 Task: Create a sub task Release to Production / Go Live for the task  Upgrade and migrate company software development to a cloud-based solution in the project AgileHaven , assign it to team member softage.1@softage.net and update the status of the sub task to  Off Track , set the priority of the sub task to High
Action: Mouse moved to (667, 306)
Screenshot: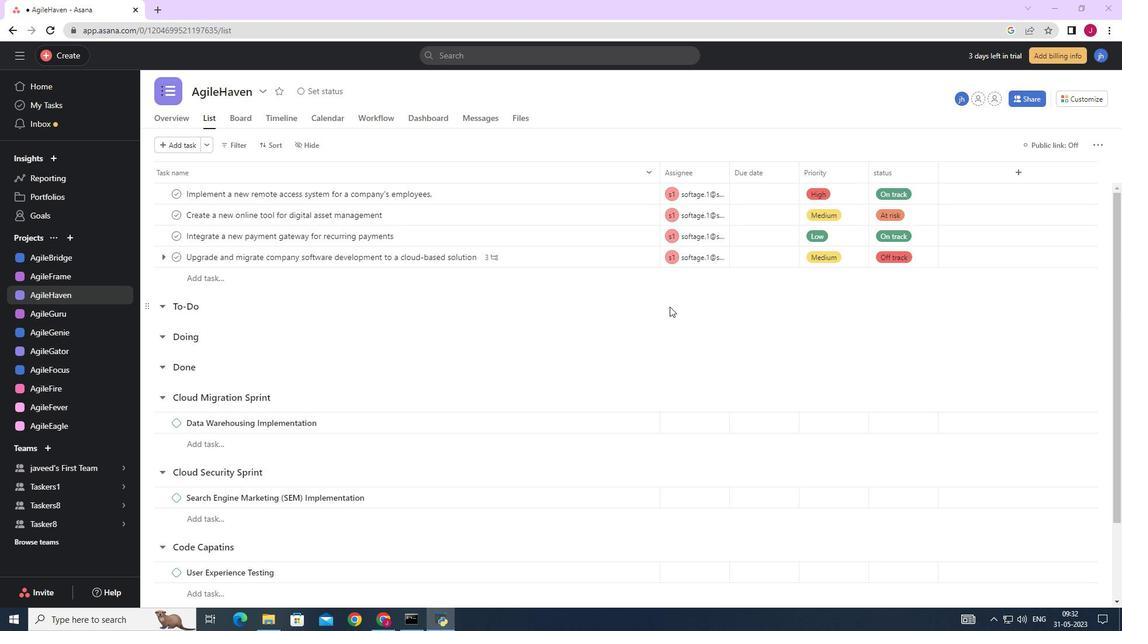 
Action: Mouse scrolled (667, 306) with delta (0, 0)
Screenshot: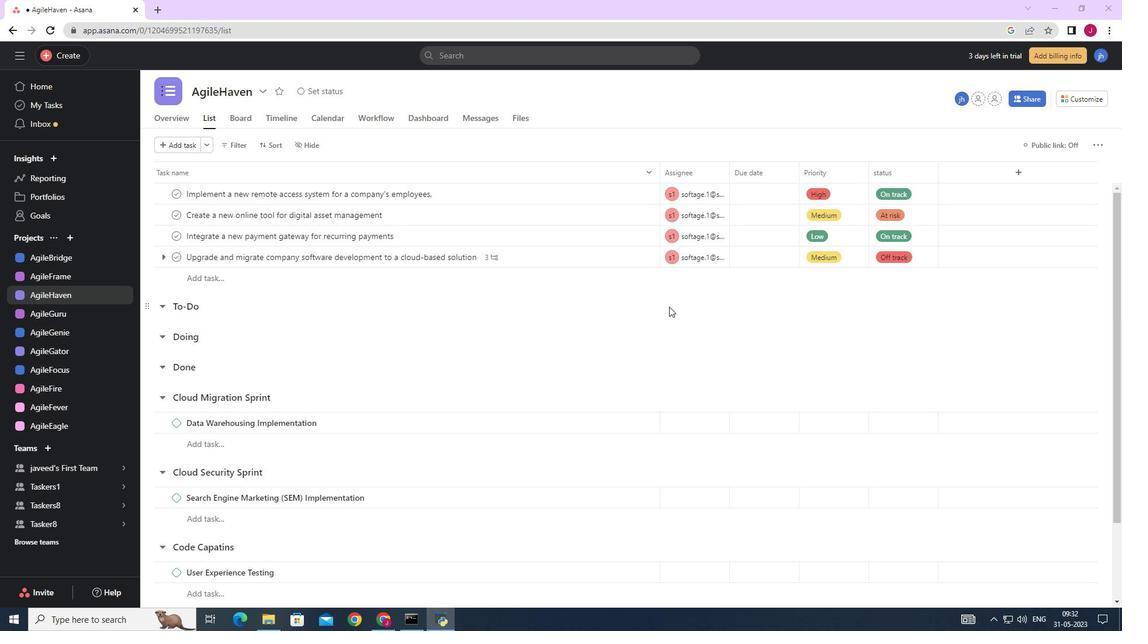 
Action: Mouse scrolled (667, 306) with delta (0, 0)
Screenshot: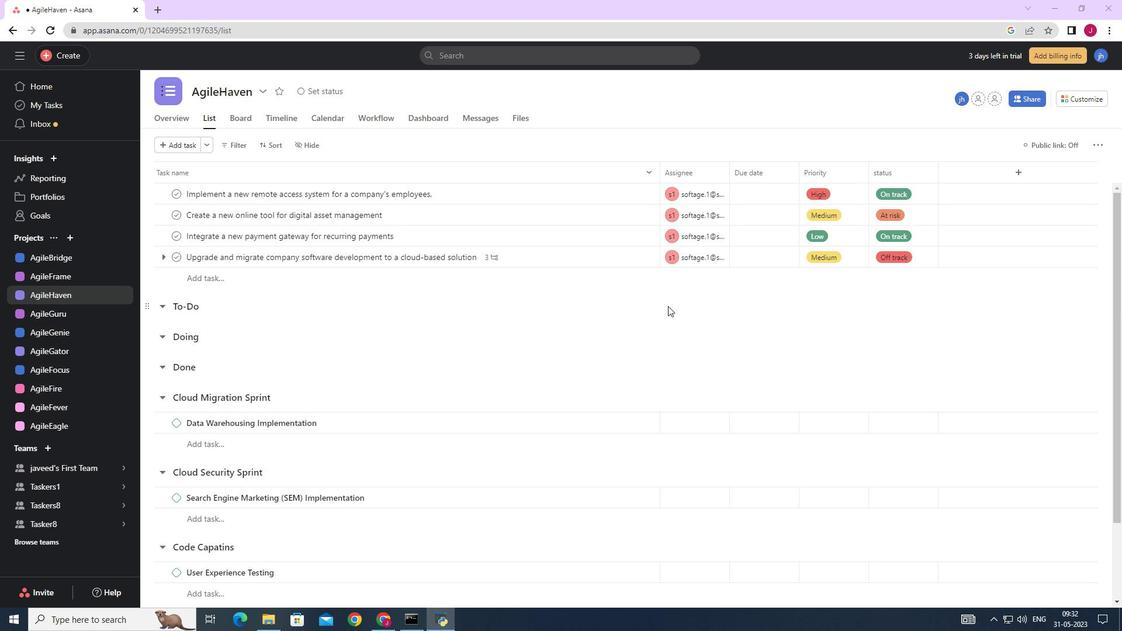 
Action: Mouse scrolled (667, 306) with delta (0, 0)
Screenshot: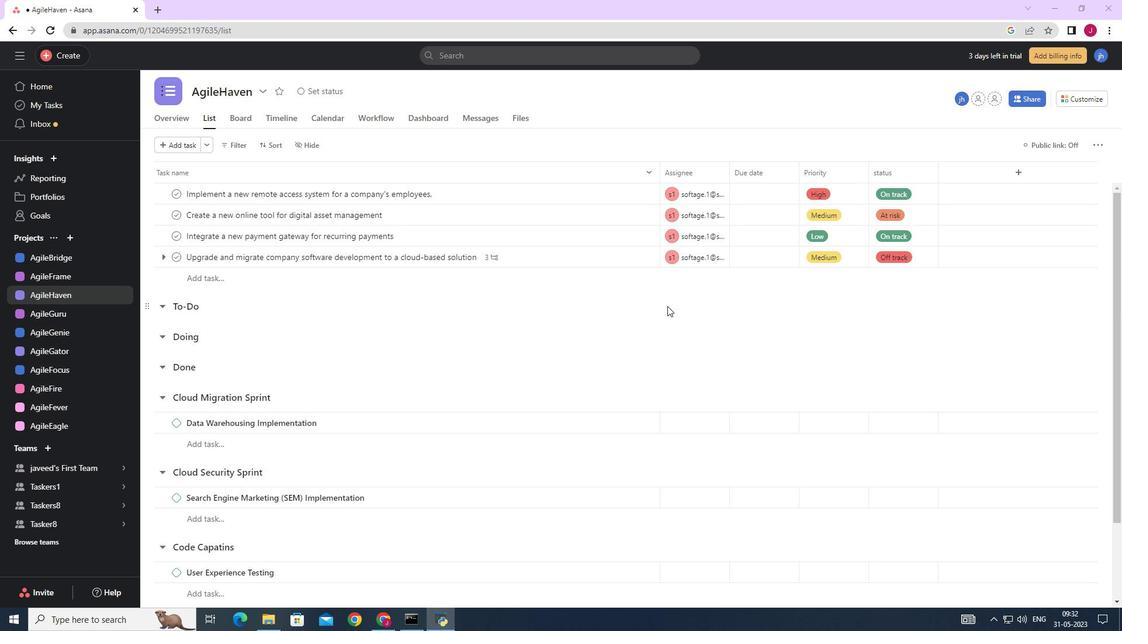
Action: Mouse moved to (603, 260)
Screenshot: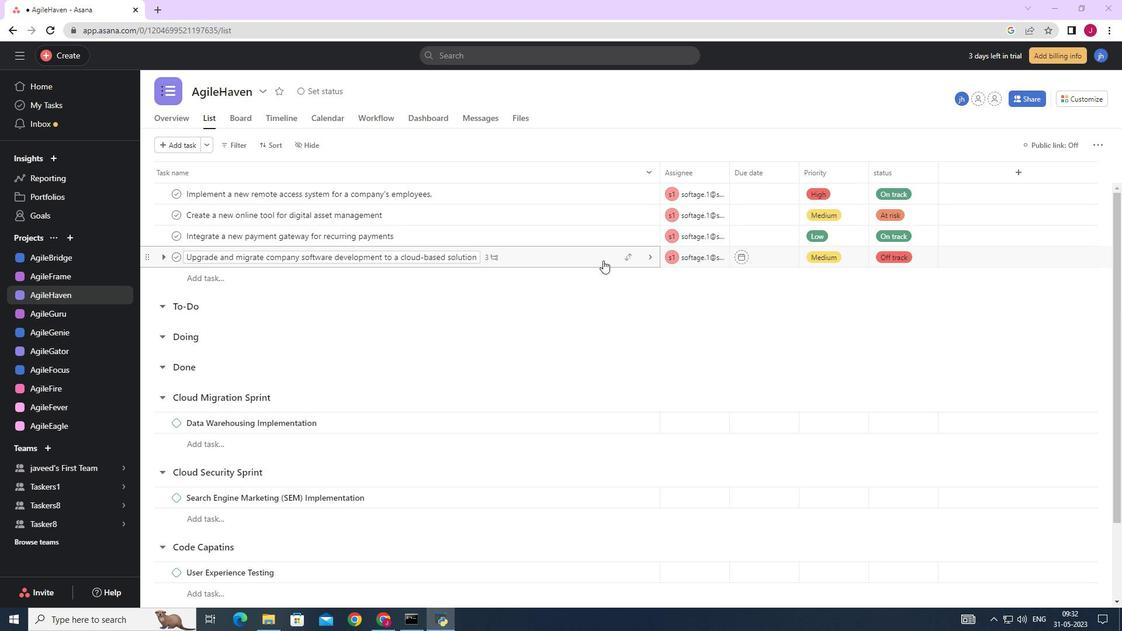
Action: Mouse pressed left at (603, 260)
Screenshot: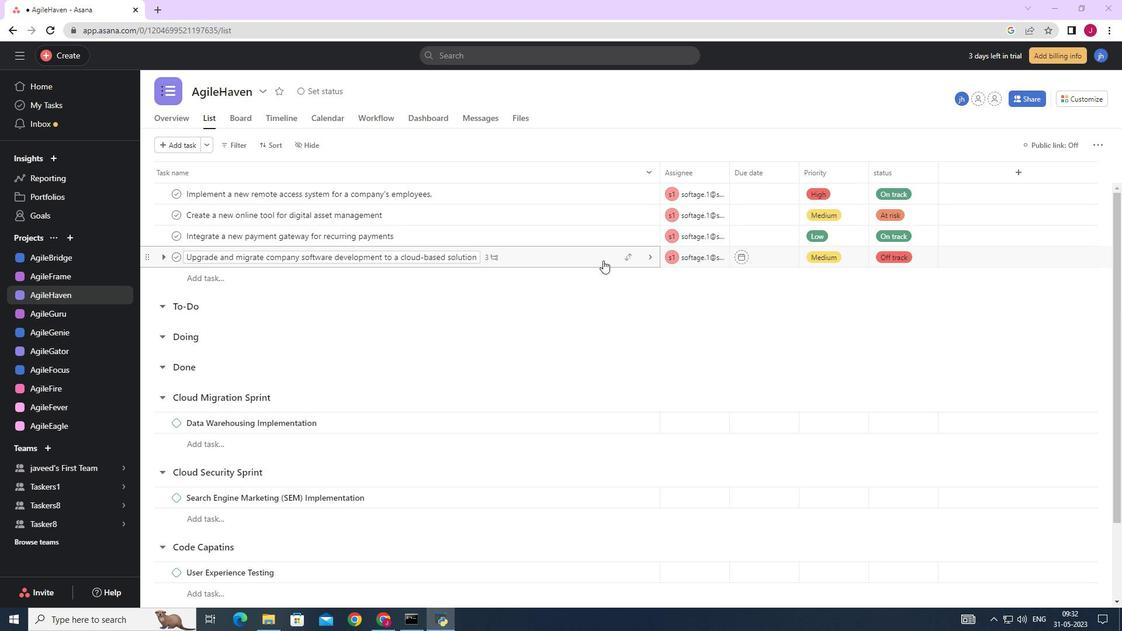 
Action: Mouse moved to (773, 433)
Screenshot: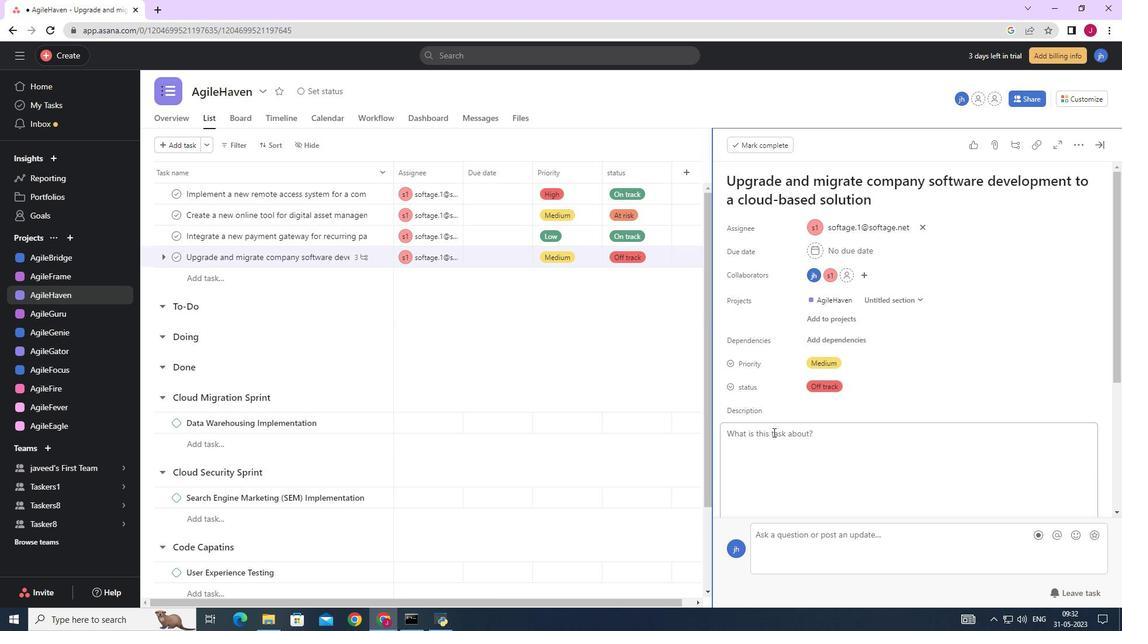
Action: Mouse scrolled (773, 433) with delta (0, 0)
Screenshot: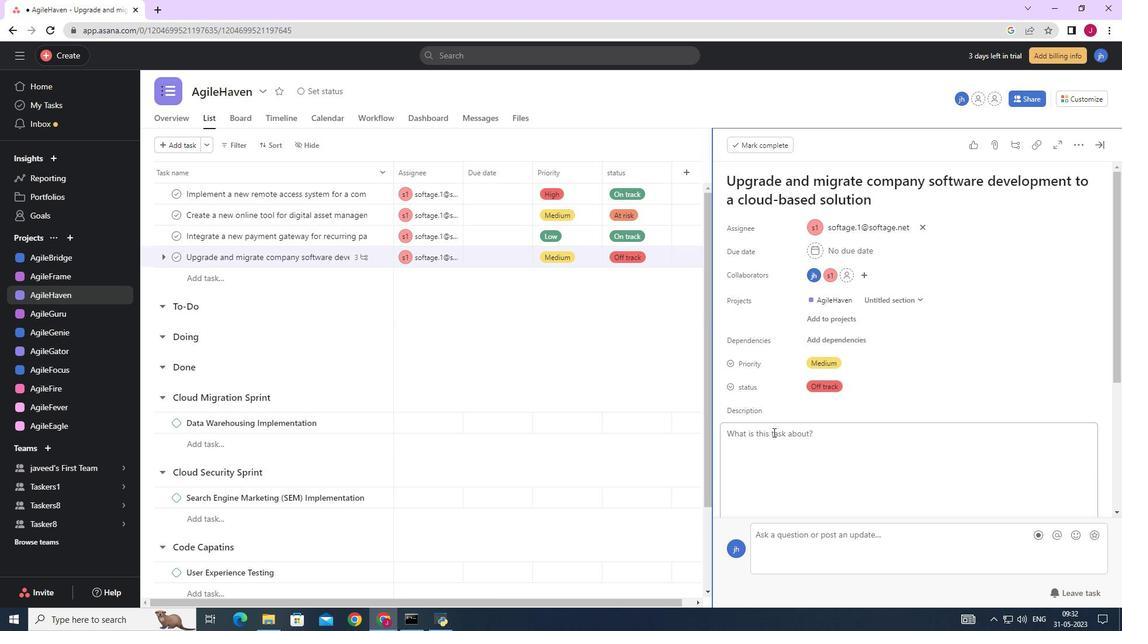 
Action: Mouse scrolled (773, 433) with delta (0, 0)
Screenshot: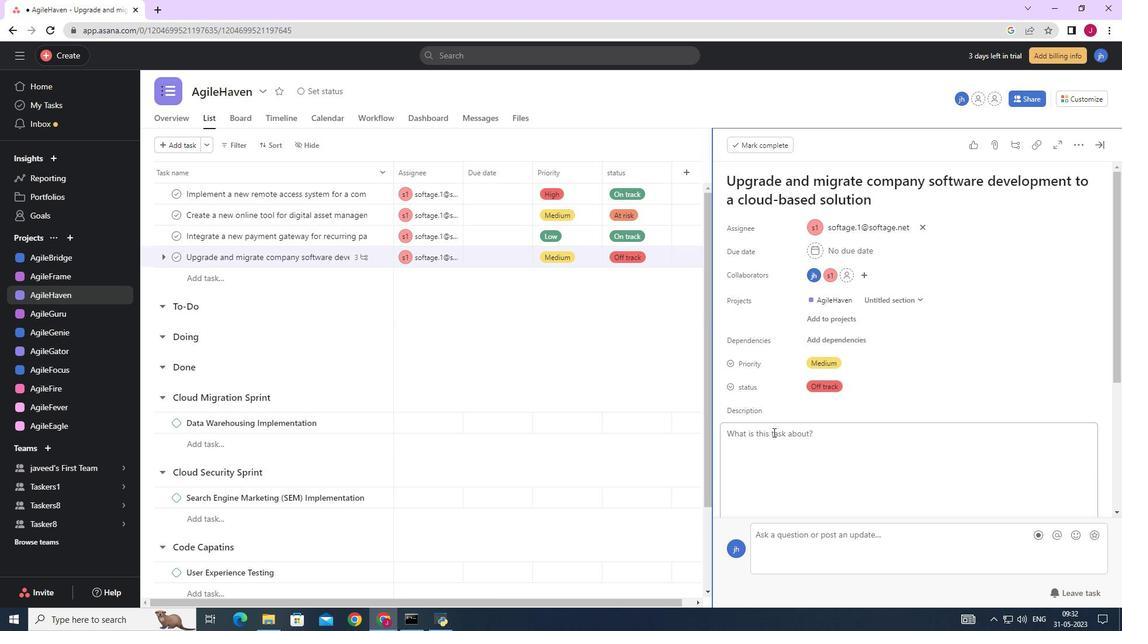 
Action: Mouse scrolled (773, 433) with delta (0, 0)
Screenshot: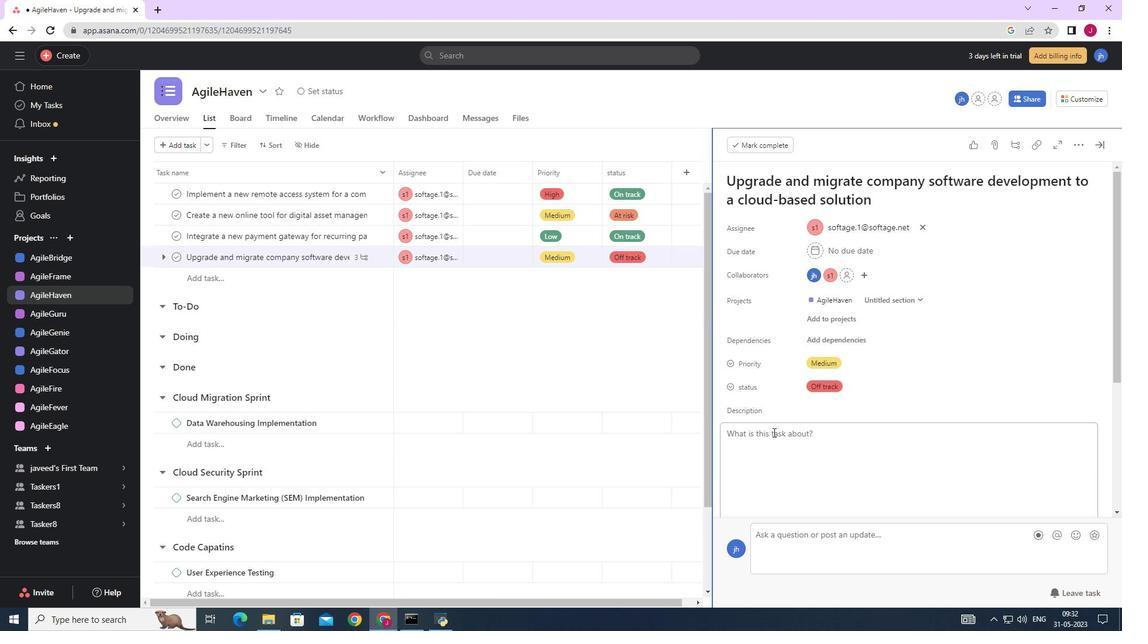 
Action: Mouse scrolled (773, 433) with delta (0, 0)
Screenshot: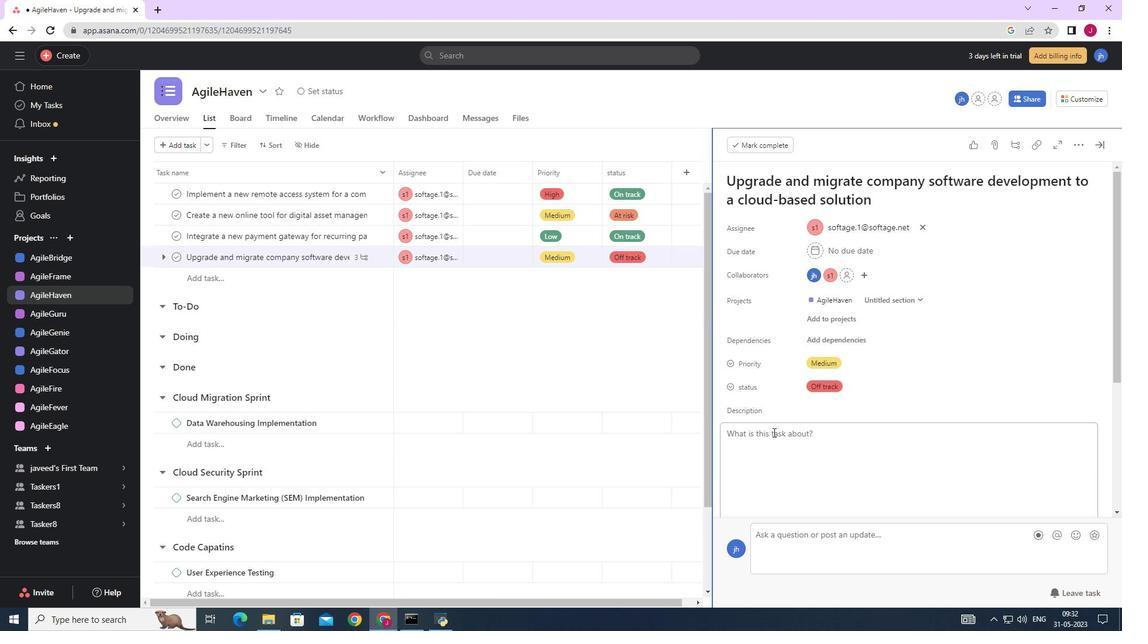 
Action: Mouse scrolled (773, 433) with delta (0, 0)
Screenshot: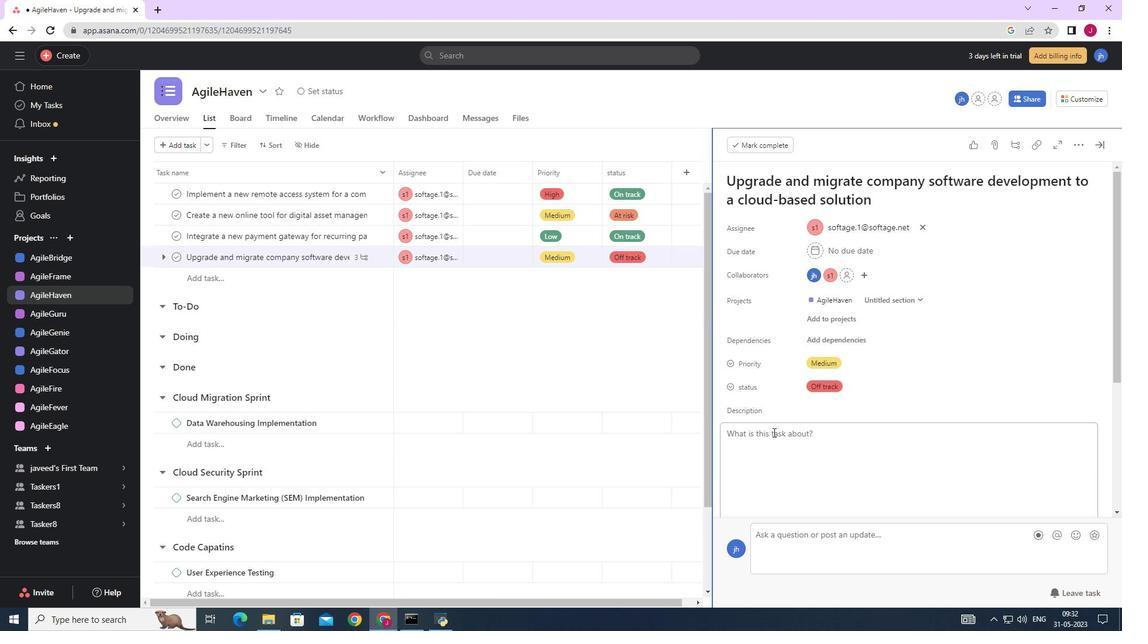 
Action: Mouse moved to (746, 337)
Screenshot: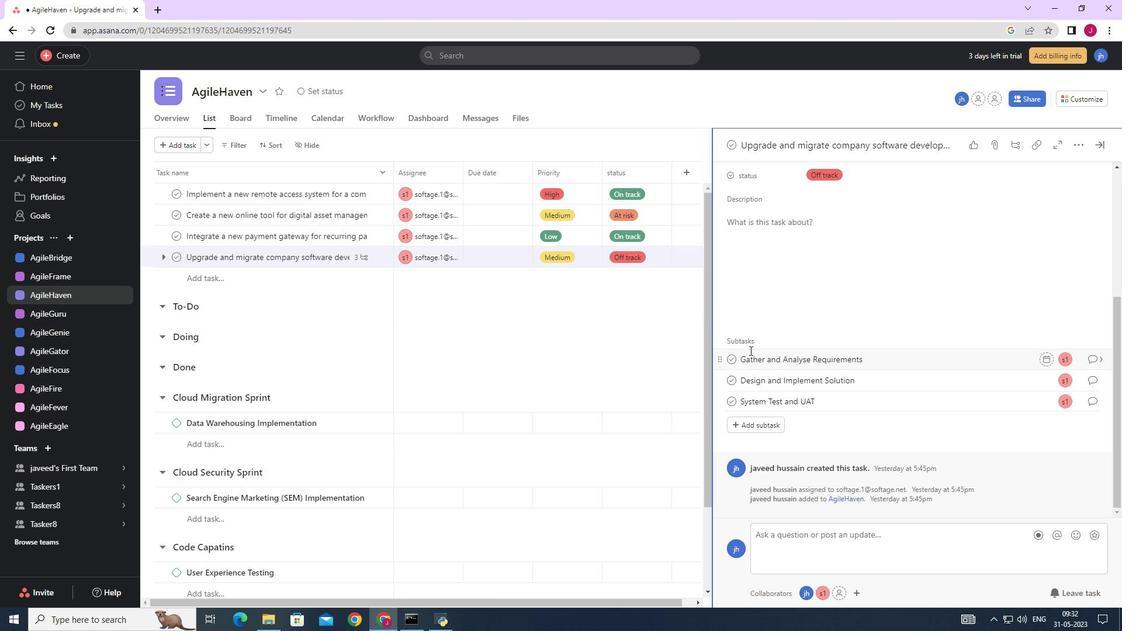 
Action: Mouse pressed left at (746, 337)
Screenshot: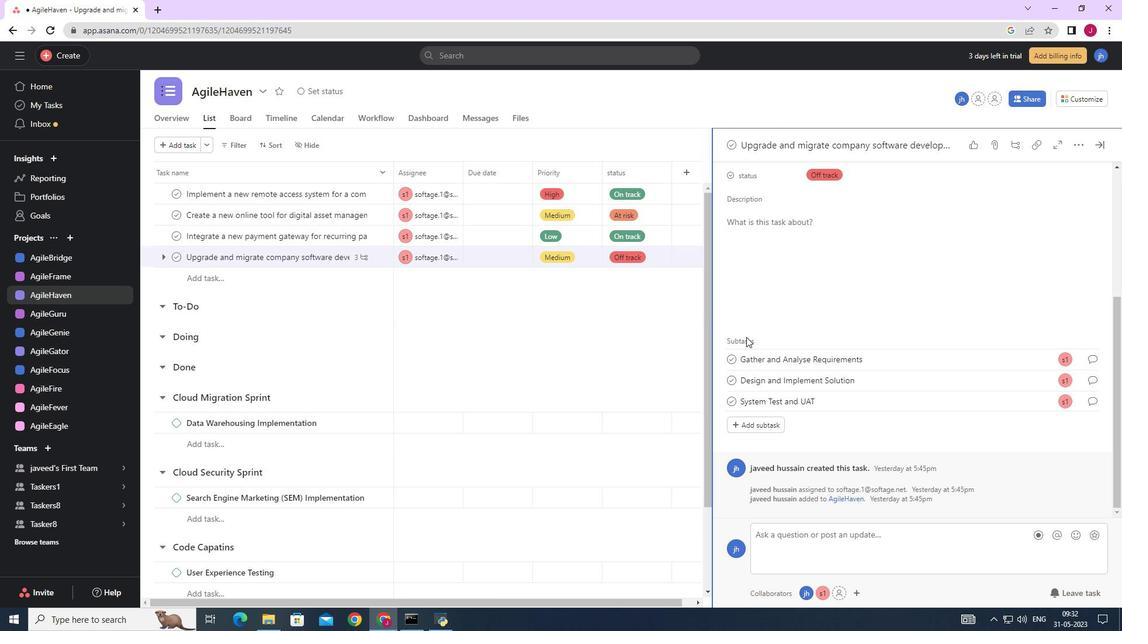 
Action: Mouse moved to (753, 426)
Screenshot: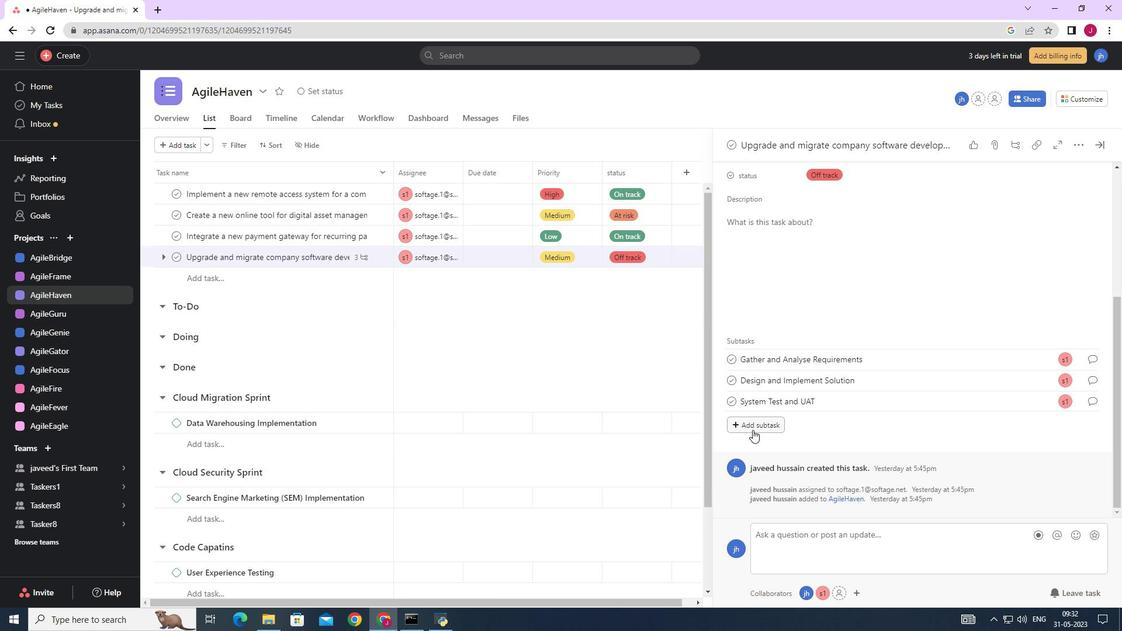 
Action: Mouse pressed left at (753, 426)
Screenshot: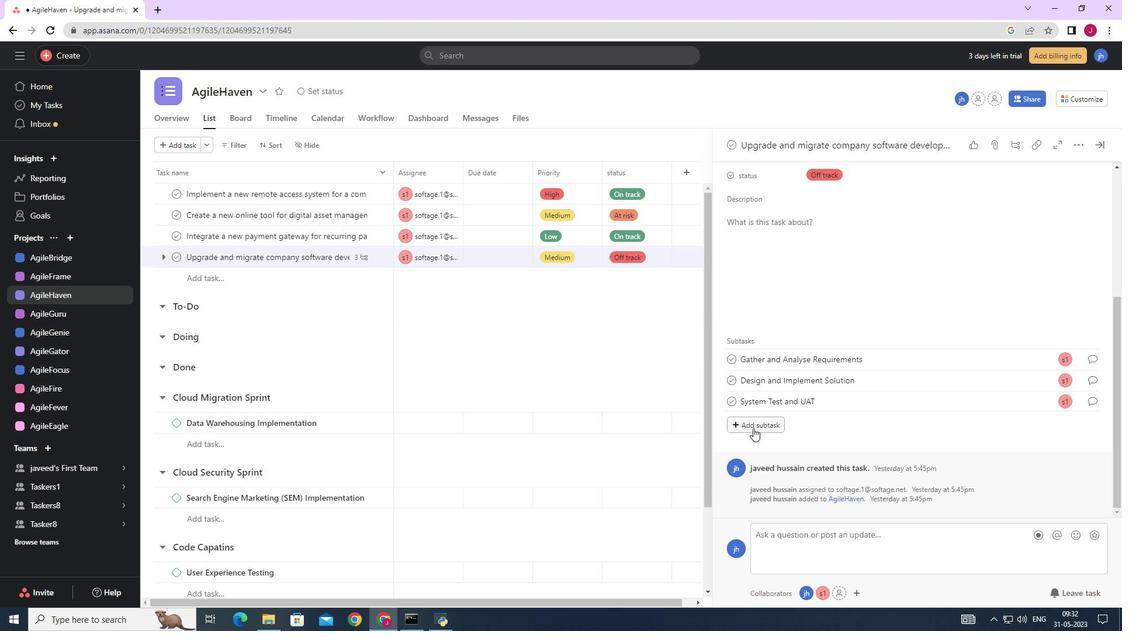 
Action: Mouse moved to (754, 422)
Screenshot: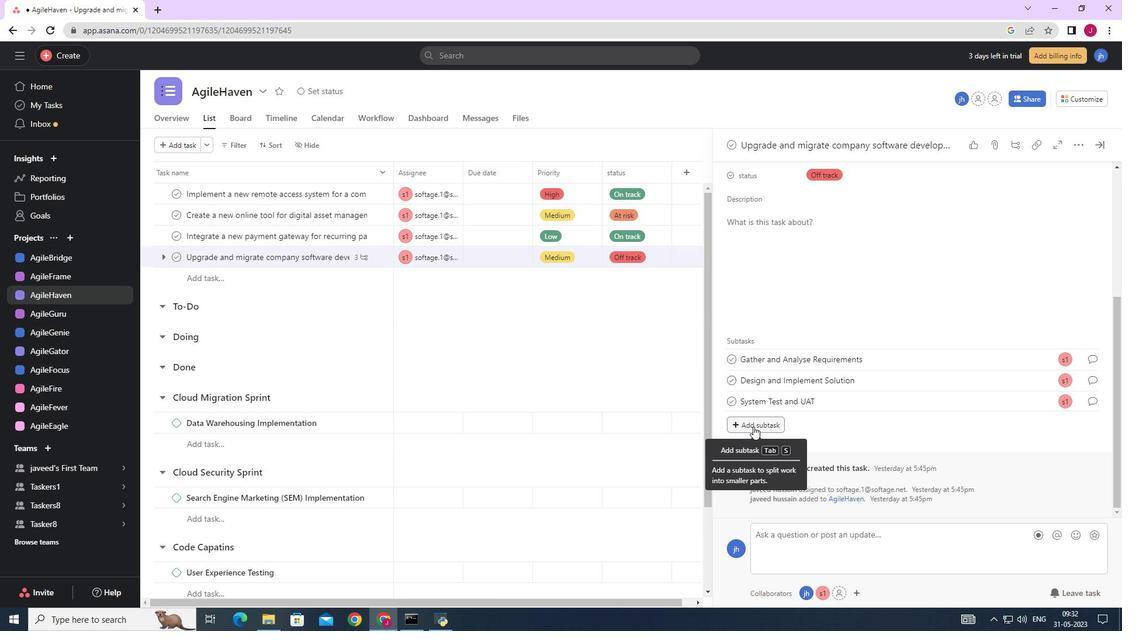 
Action: Key pressed <Key.caps_lock>R<Key.caps_lock>elease<Key.space>to<Key.space><Key.caps_lock>P<Key.caps_lock>roduction<Key.space>/<Key.space><Key.caps_lock>G<Key.caps_lock>o<Key.space><Key.caps_lock>L<Key.caps_lock>i<Key.backspace><Key.backspace><Key.backspace><Key.backspace><Key.backspace><Key.backspace><Key.backspace><Key.backspace><Key.backspace><Key.backspace><Key.backspace><Key.backspace><Key.backspace><Key.backspace><Key.backspace><Key.backspace><Key.backspace><Key.backspace><Key.backspace><Key.backspace><Key.backspace><Key.backspace><Key.backspace><Key.backspace><Key.backspace><Key.backspace><Key.backspace><Key.backspace><Key.backspace><Key.backspace><Key.backspace><Key.backspace><Key.backspace><Key.caps_lock><Key.caps_lock>r<Key.caps_lock>ELEASE<Key.space>TO<Key.space>PRODUCTION<Key.space><Key.caps_lock>/<Key.space>g<Key.caps_lock>O<Key.space><Key.caps_lock>l<Key.caps_lock>IVE
Screenshot: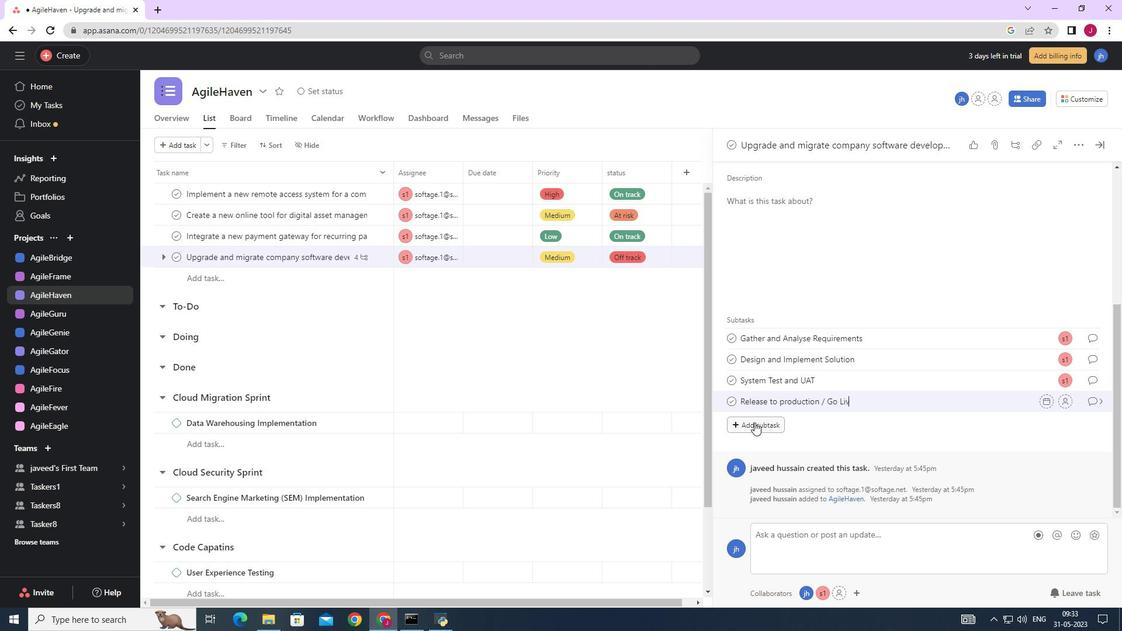 
Action: Mouse moved to (1067, 401)
Screenshot: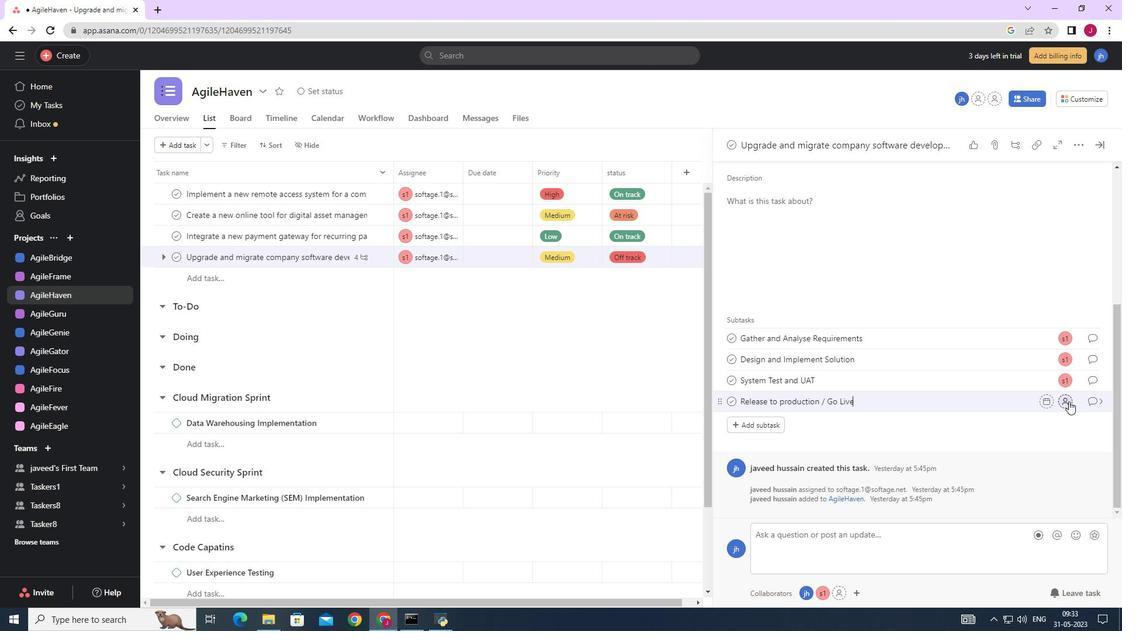 
Action: Mouse pressed left at (1067, 401)
Screenshot: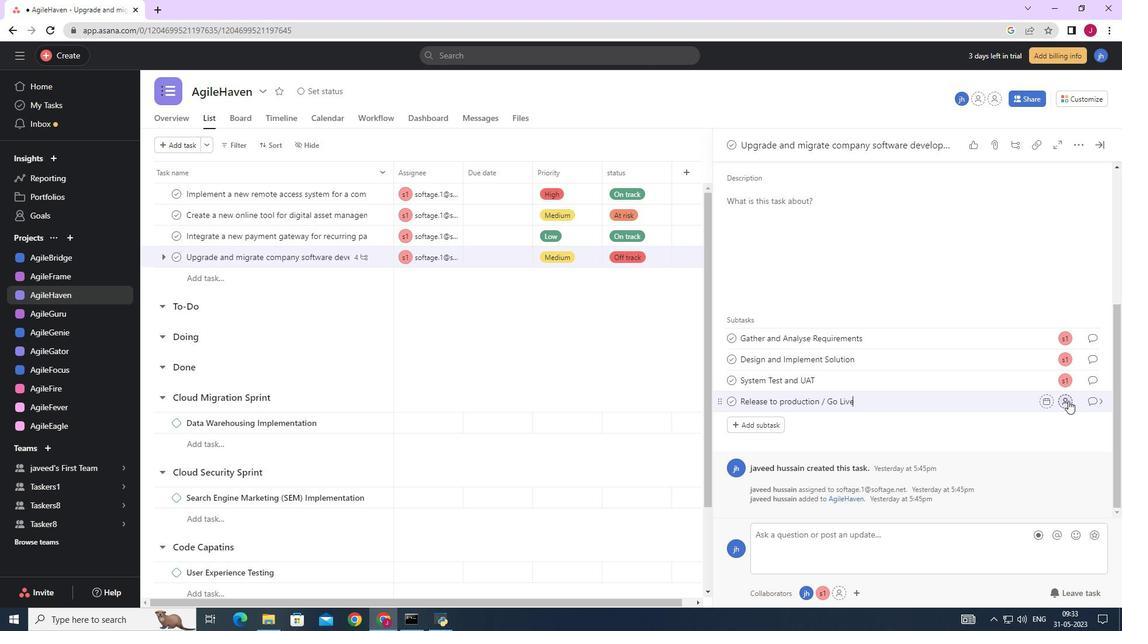 
Action: Mouse moved to (927, 451)
Screenshot: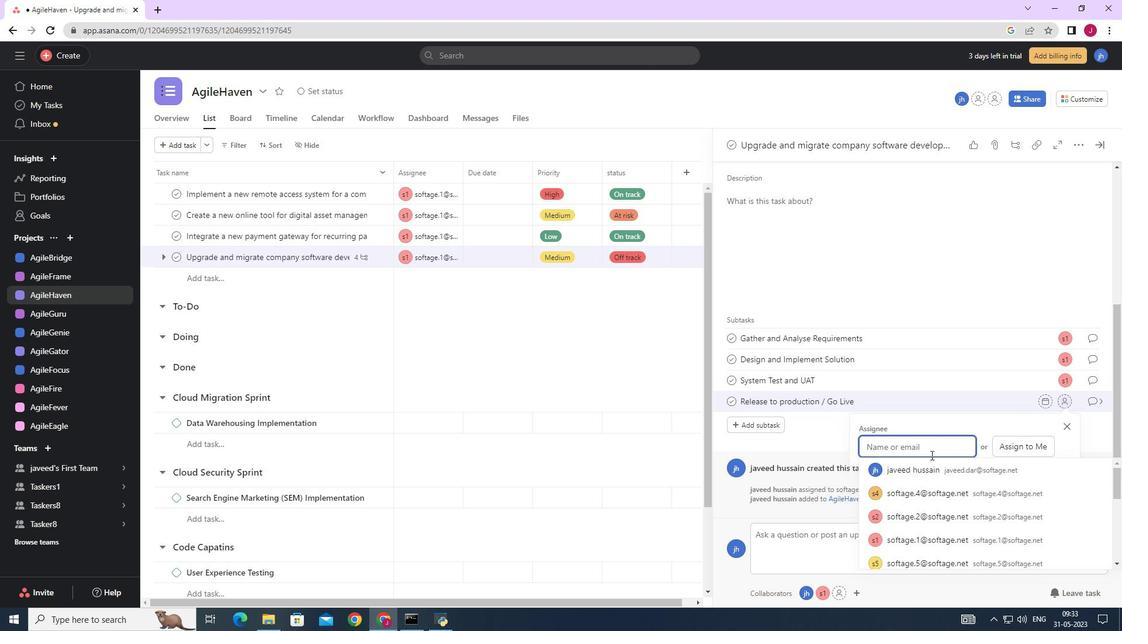 
Action: Key pressed SOFTAGE.1
Screenshot: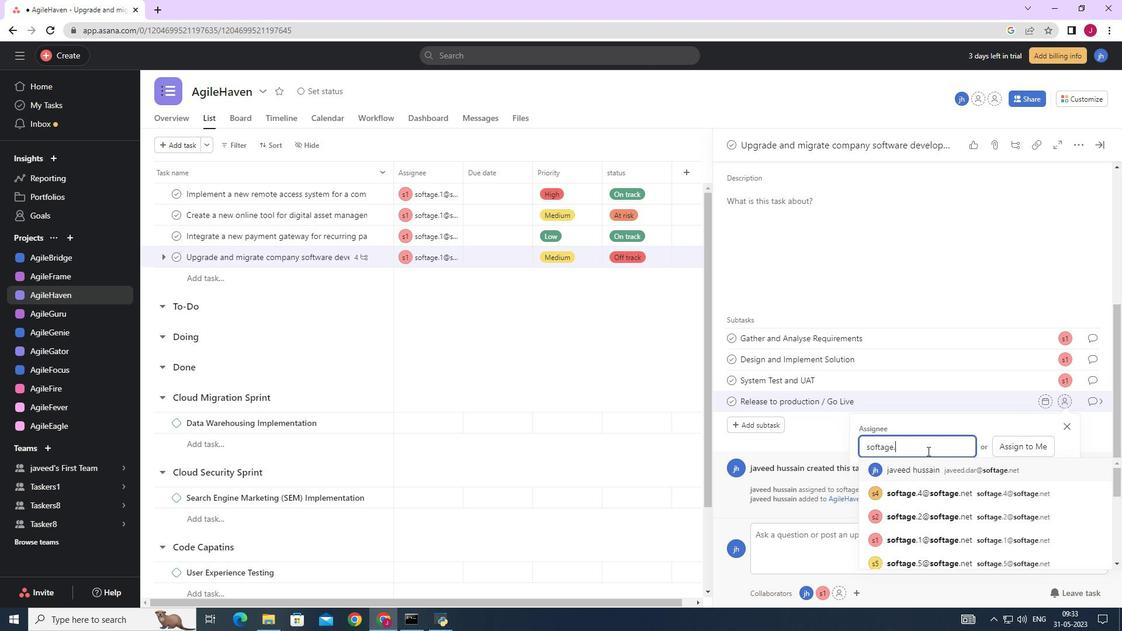 
Action: Mouse moved to (942, 471)
Screenshot: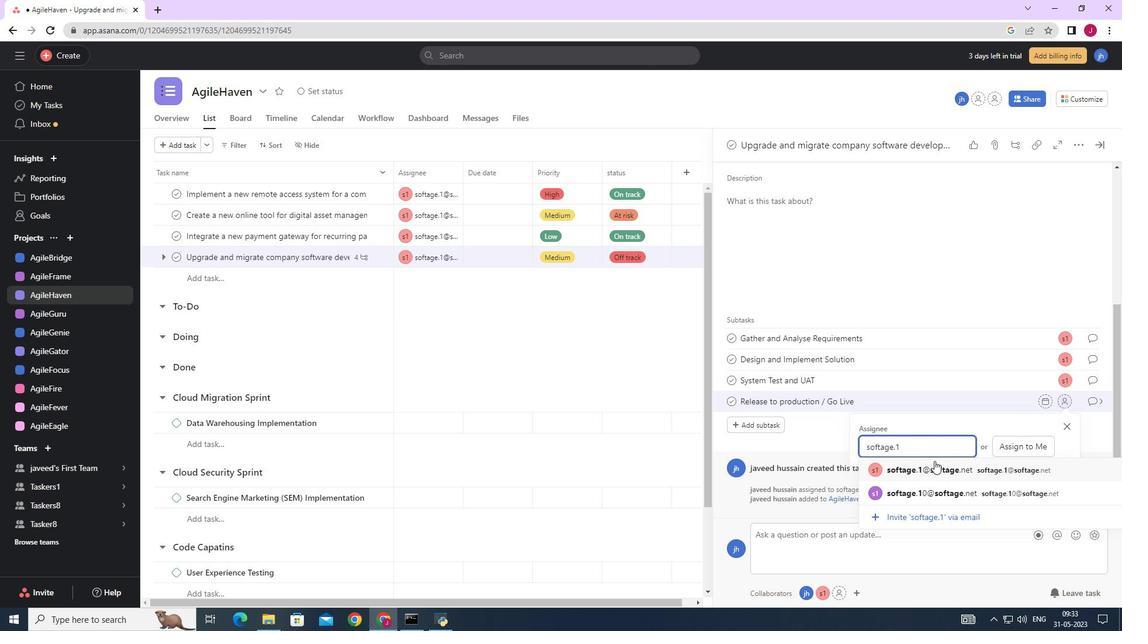 
Action: Mouse pressed left at (942, 471)
Screenshot: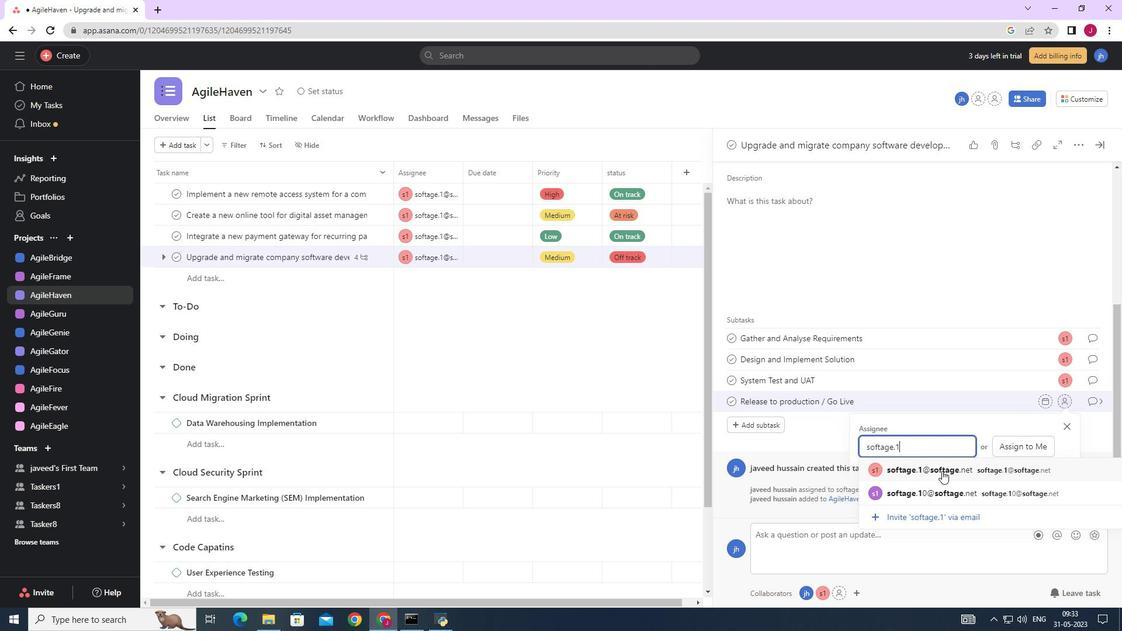 
Action: Mouse moved to (1092, 402)
Screenshot: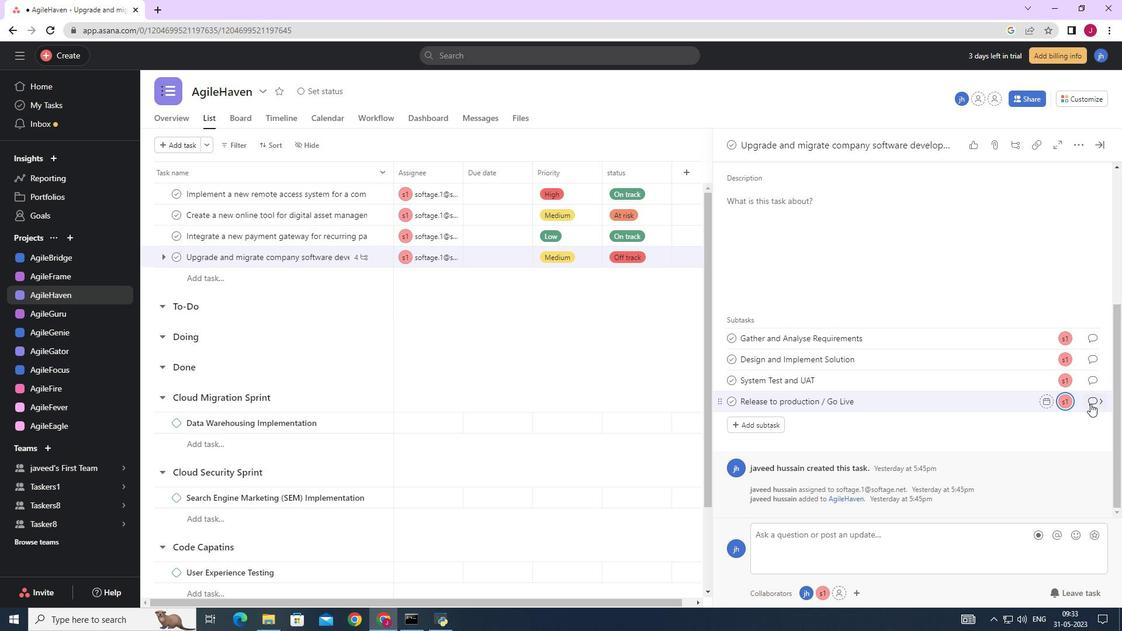 
Action: Mouse pressed left at (1092, 402)
Screenshot: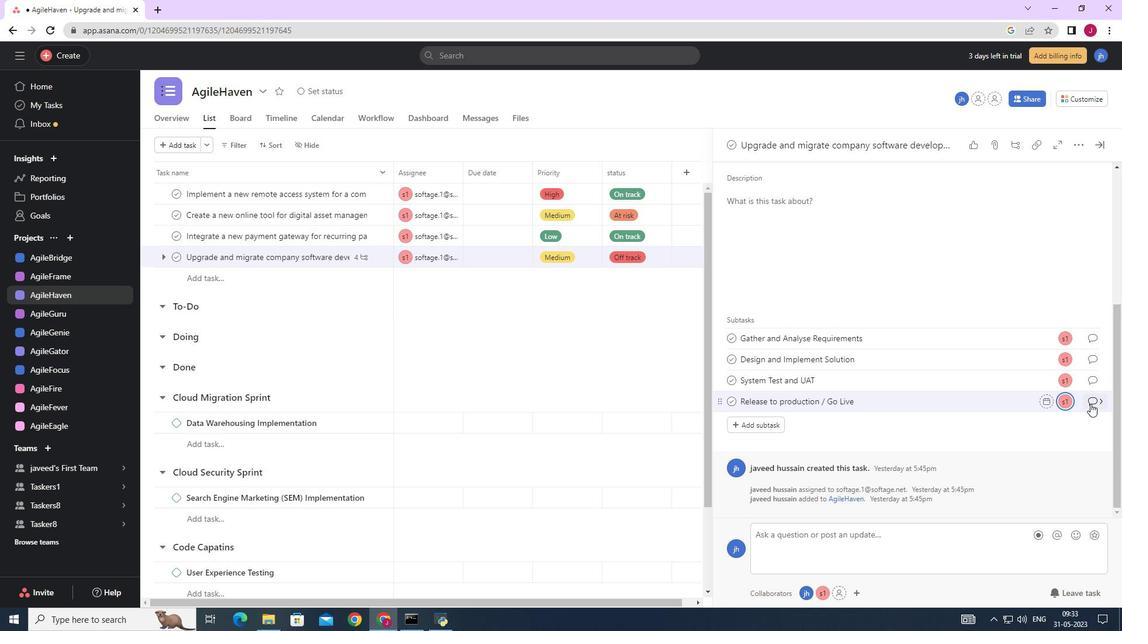 
Action: Mouse moved to (788, 334)
Screenshot: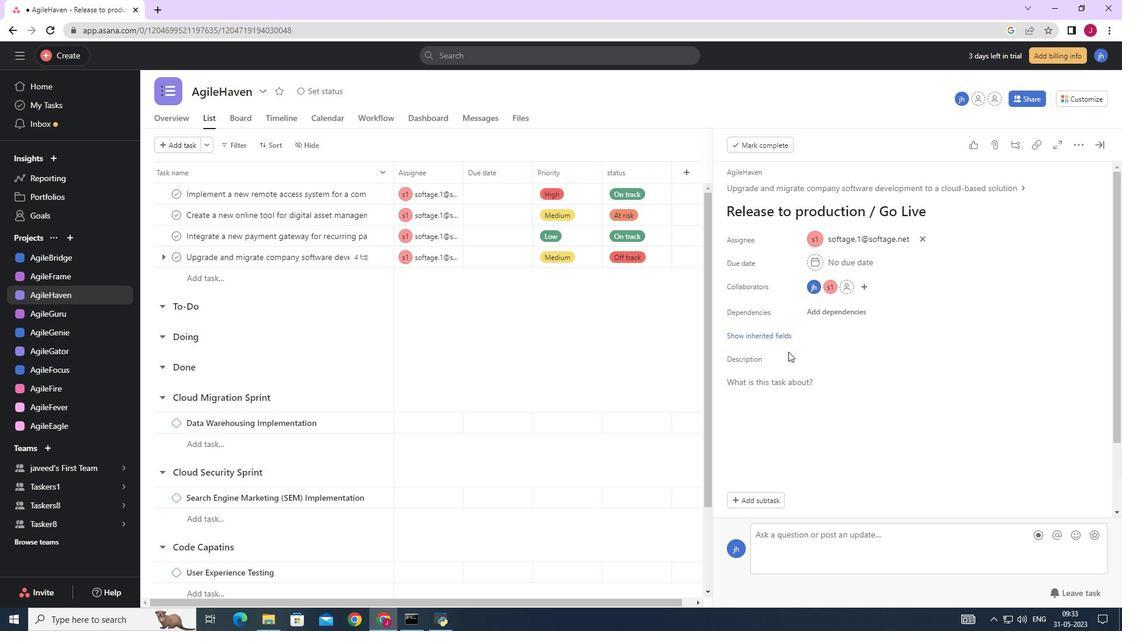 
Action: Mouse pressed left at (788, 334)
Screenshot: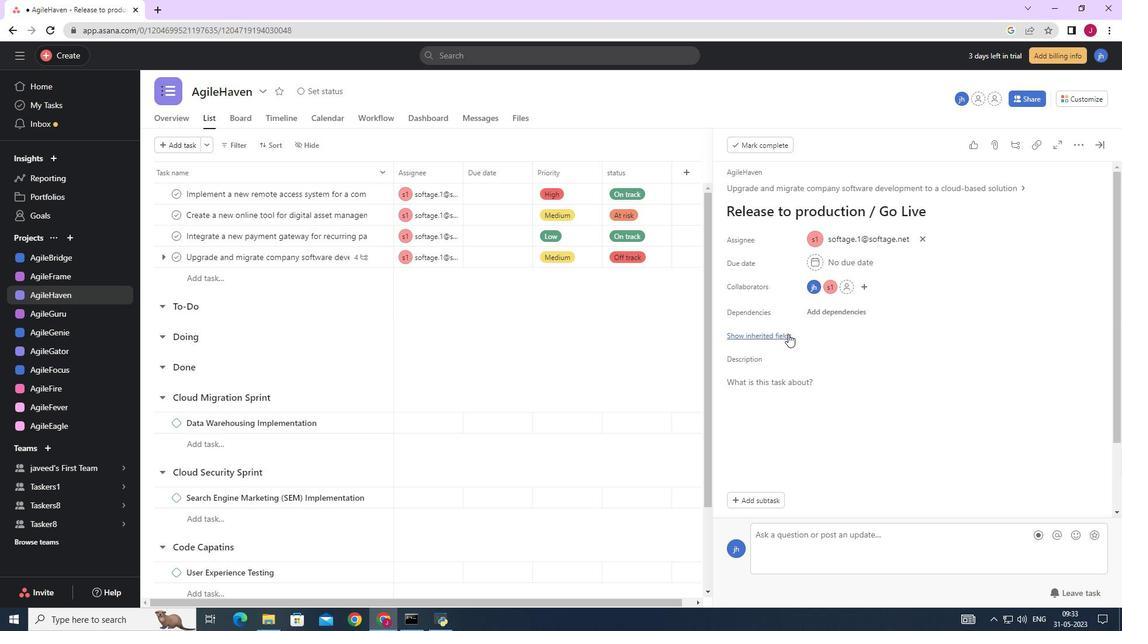 
Action: Mouse moved to (810, 357)
Screenshot: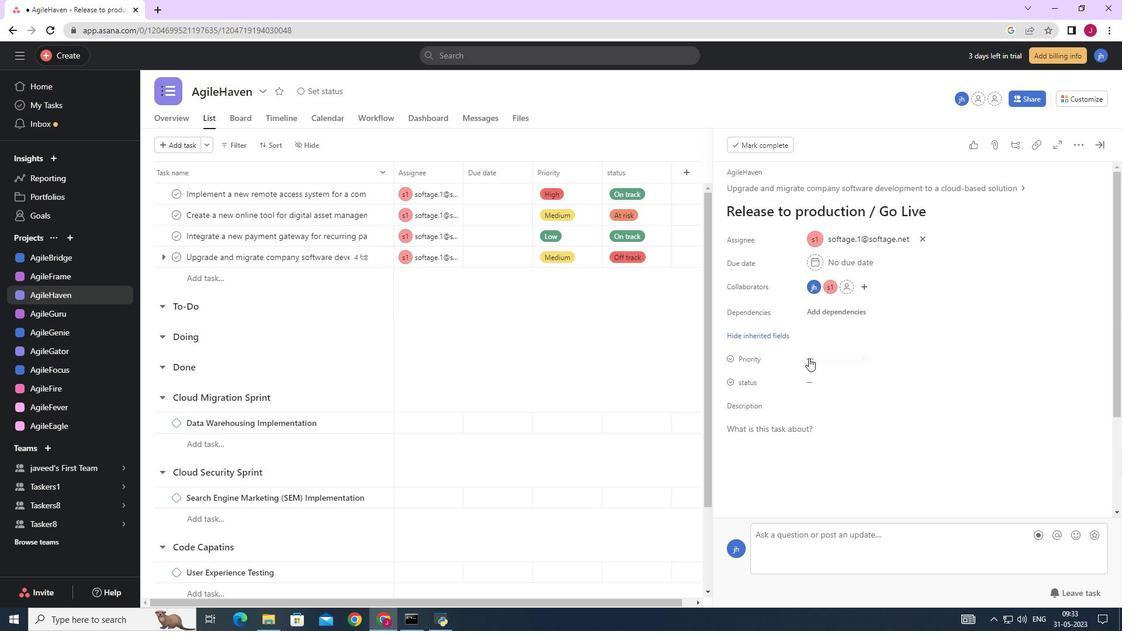 
Action: Mouse pressed left at (810, 357)
Screenshot: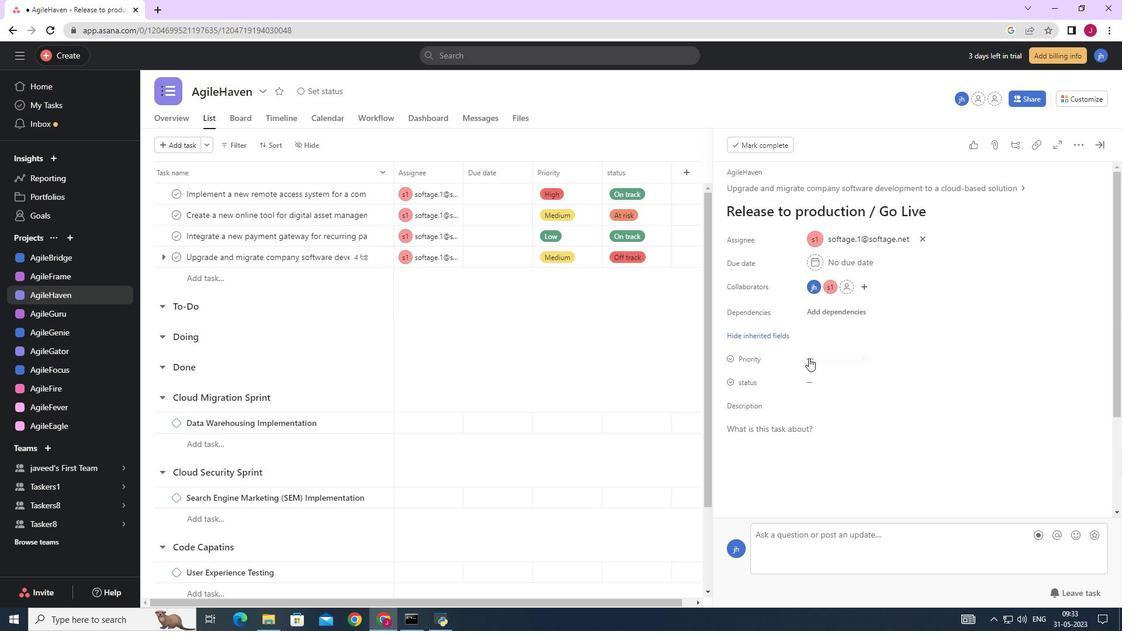 
Action: Mouse moved to (834, 401)
Screenshot: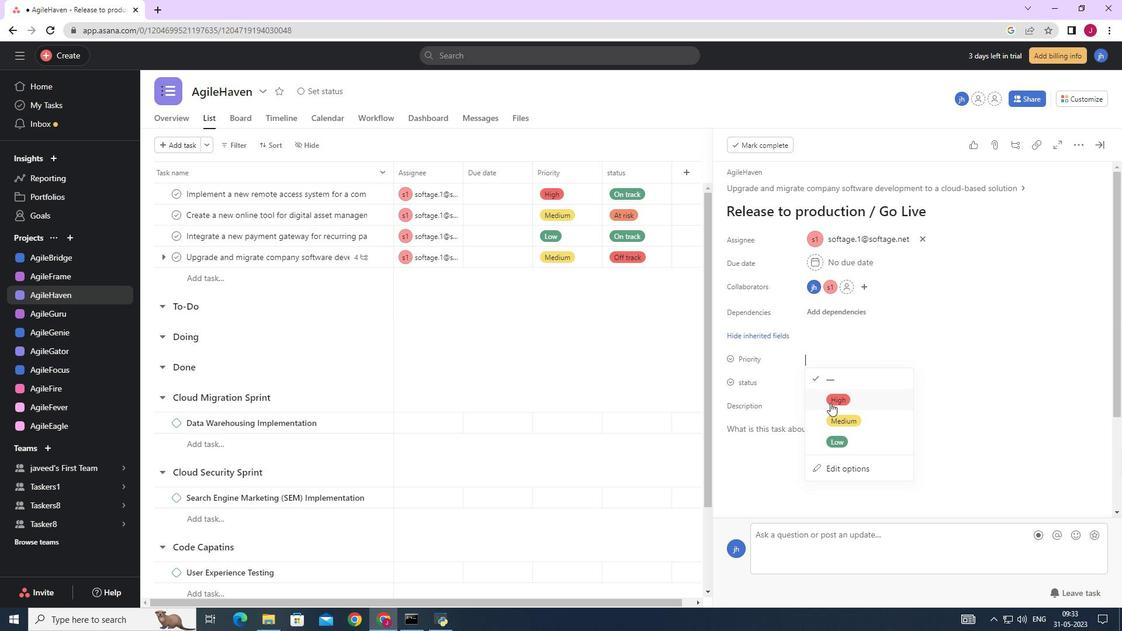 
Action: Mouse pressed left at (834, 401)
Screenshot: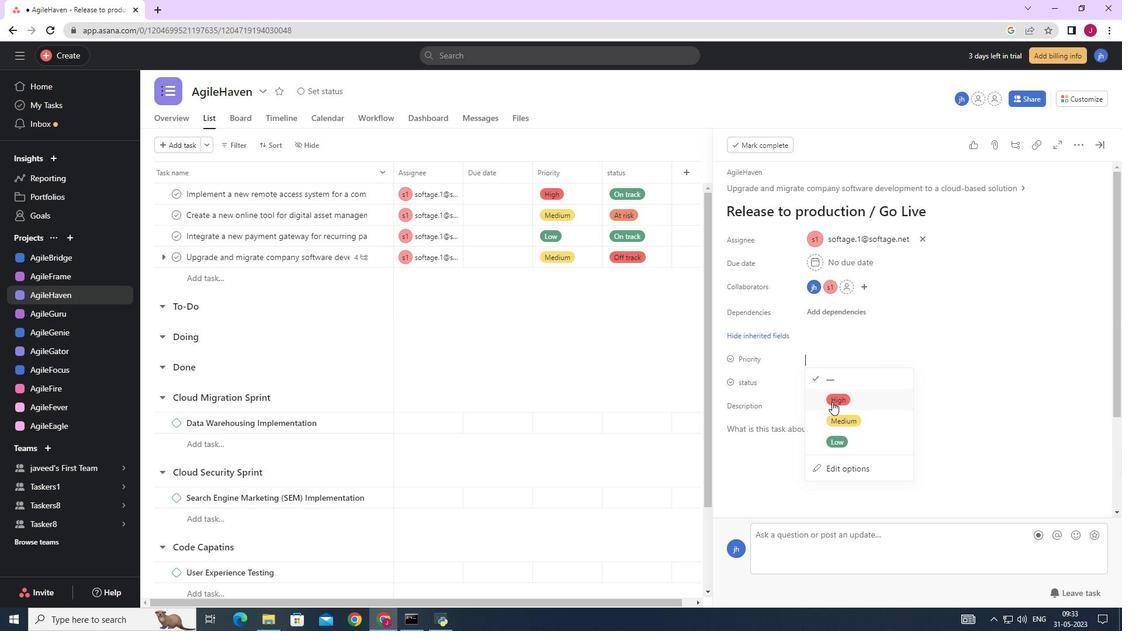 
Action: Mouse moved to (824, 380)
Screenshot: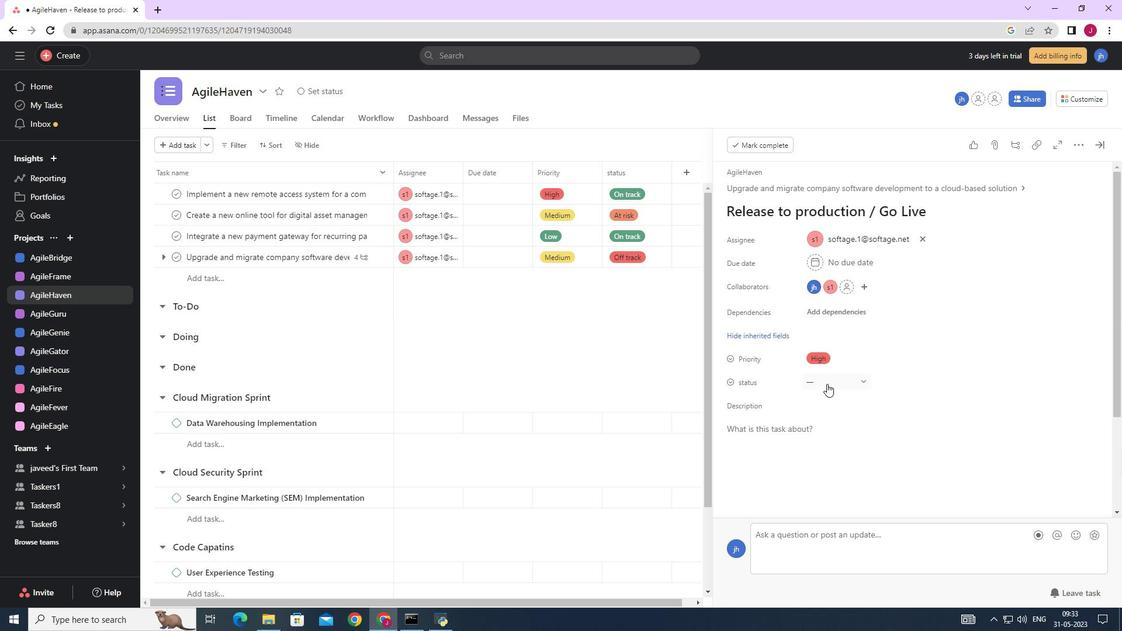 
Action: Mouse pressed left at (824, 380)
Screenshot: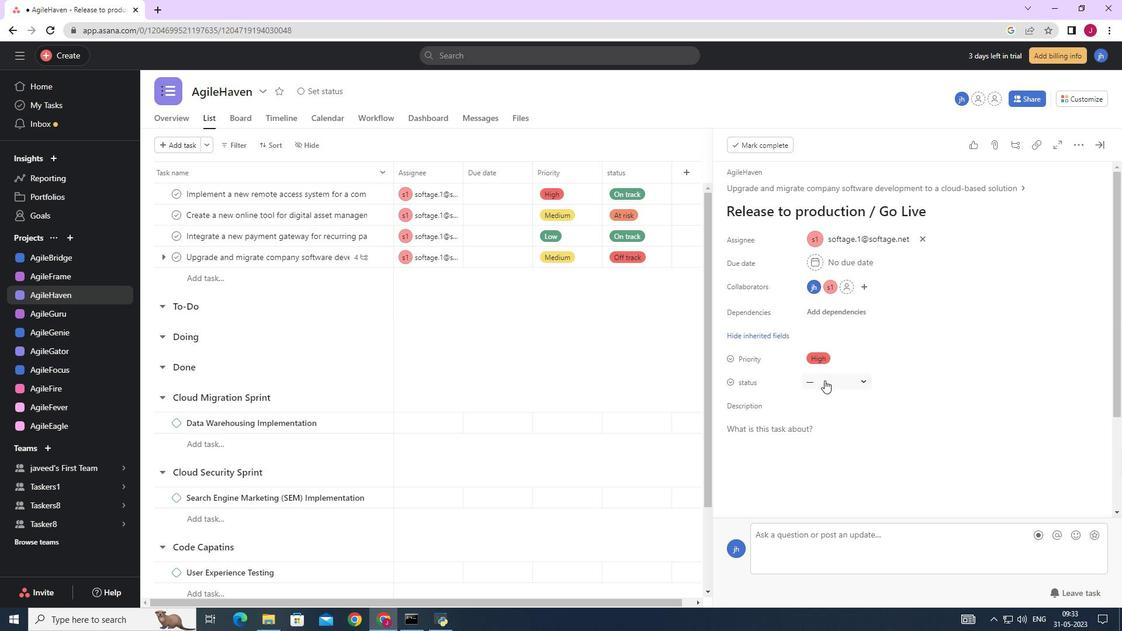 
Action: Mouse moved to (846, 440)
Screenshot: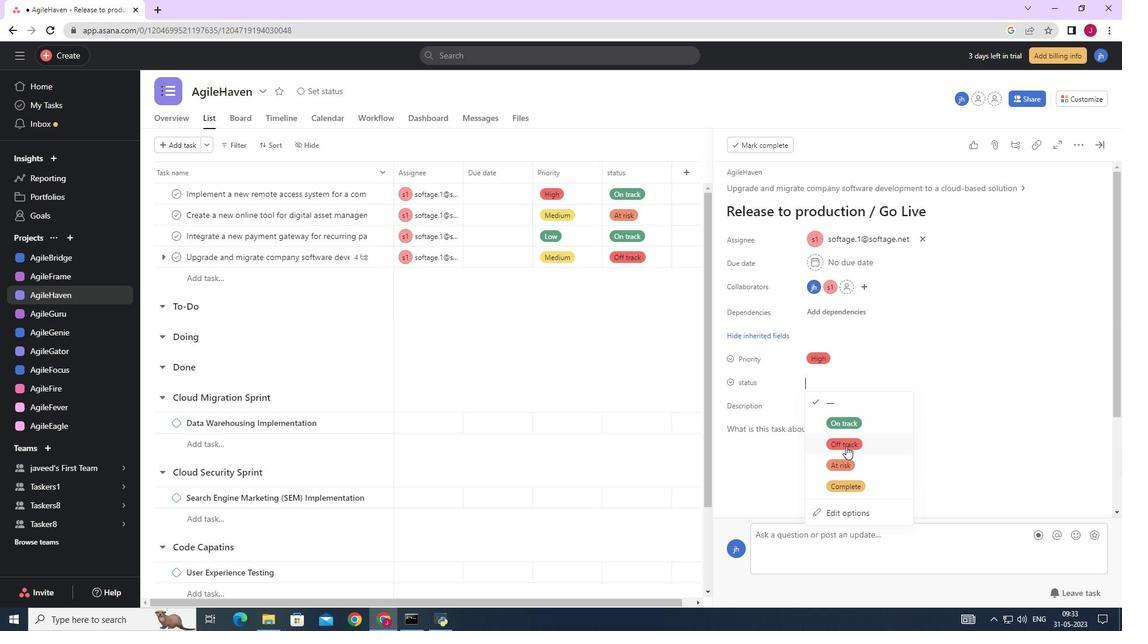 
Action: Mouse pressed left at (846, 440)
Screenshot: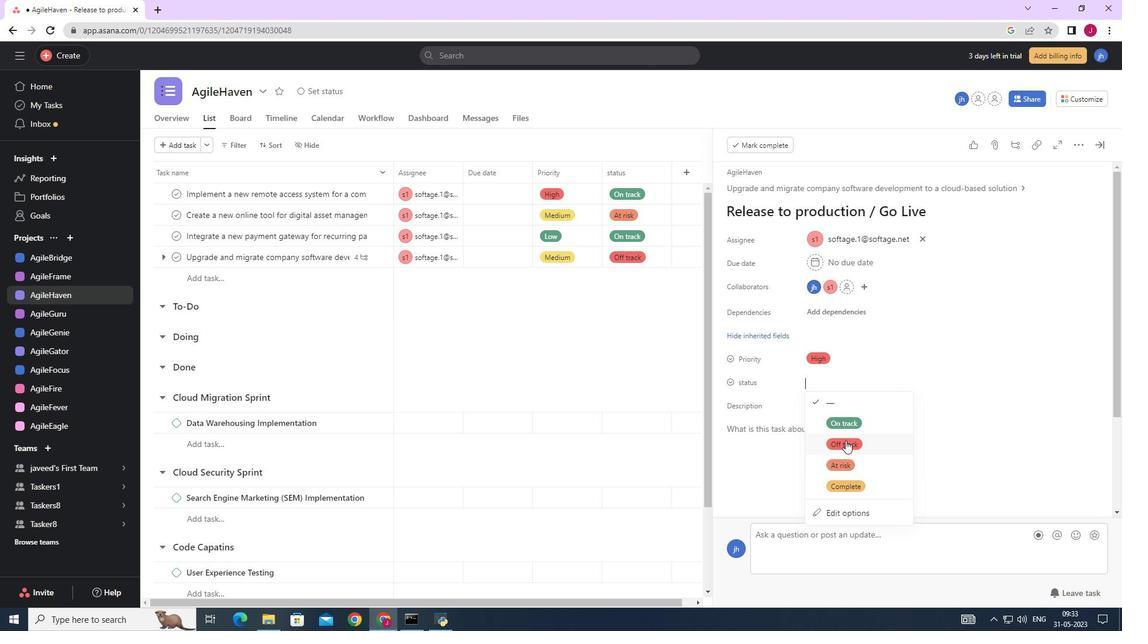 
Action: Mouse moved to (1101, 146)
Screenshot: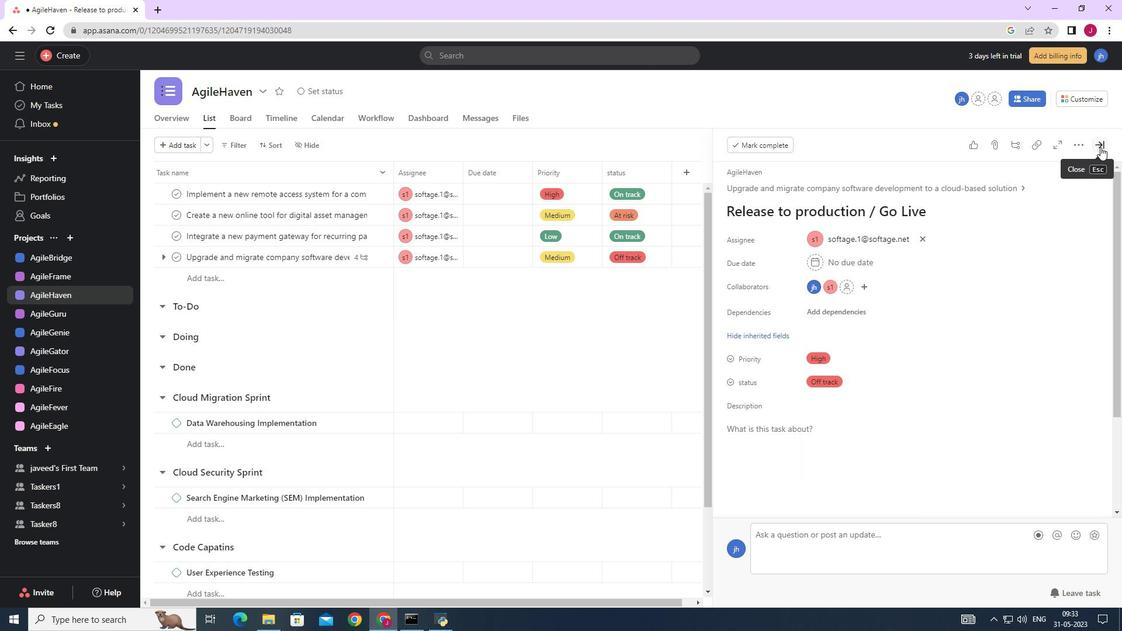 
Action: Mouse pressed left at (1101, 146)
Screenshot: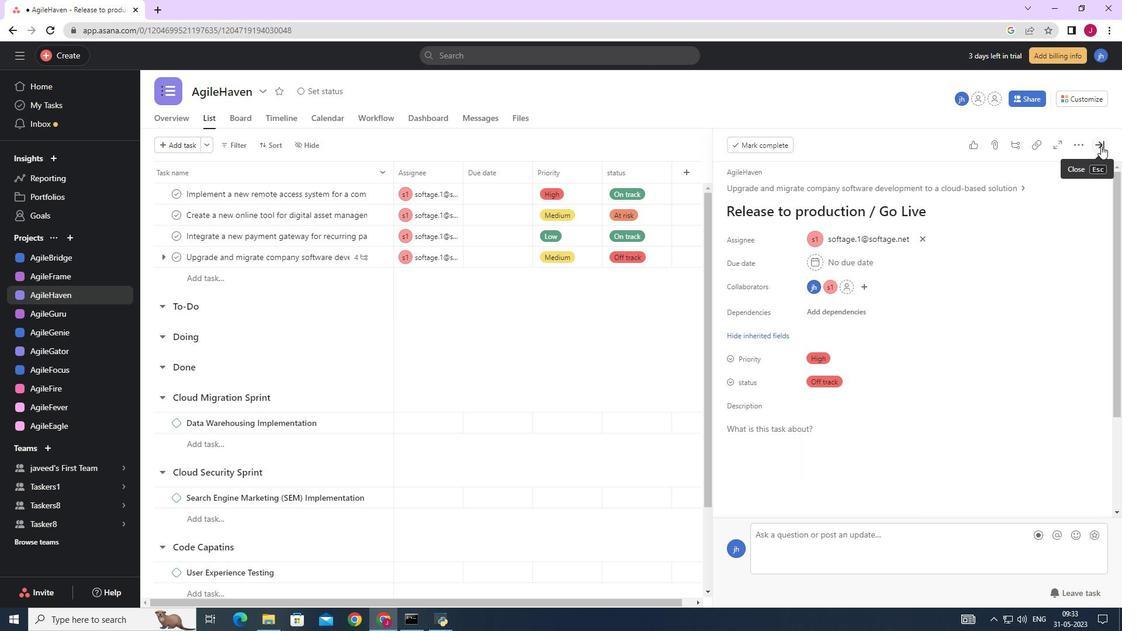 
Action: Mouse moved to (940, 273)
Screenshot: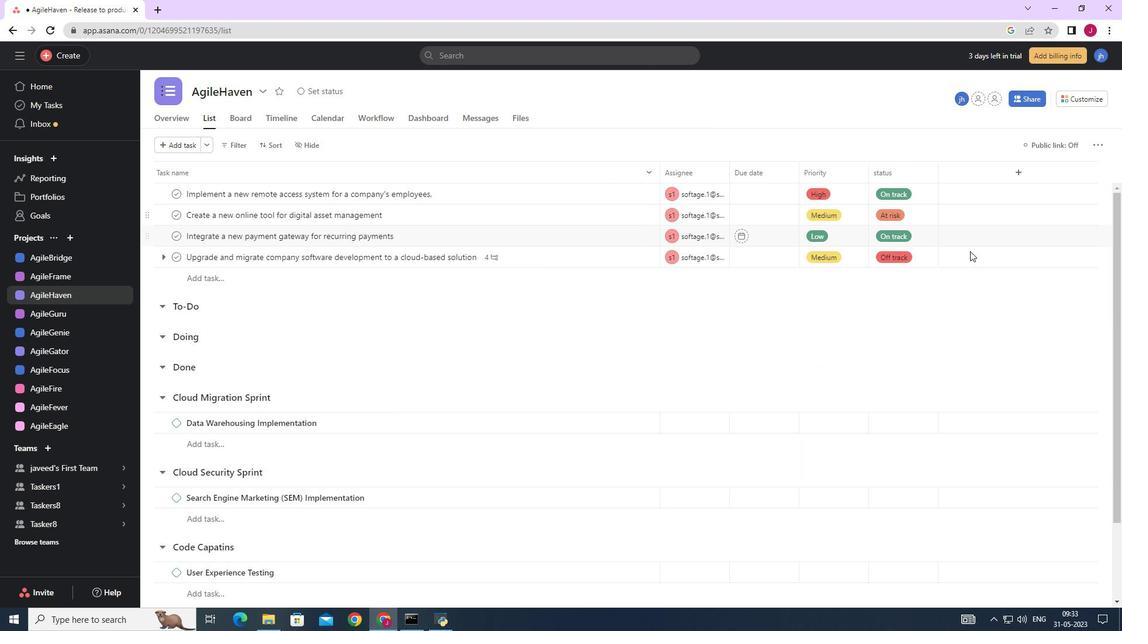 
